 Task: Add Nordic Naturals Complete Omega Junior to the cart.
Action: Mouse moved to (258, 123)
Screenshot: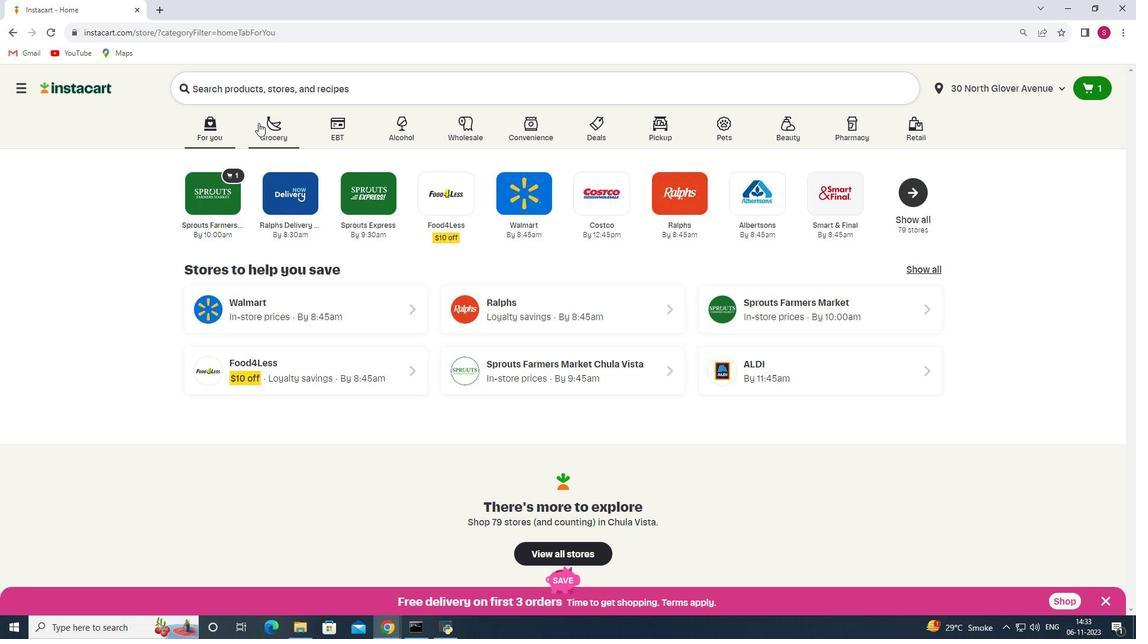 
Action: Mouse pressed left at (258, 123)
Screenshot: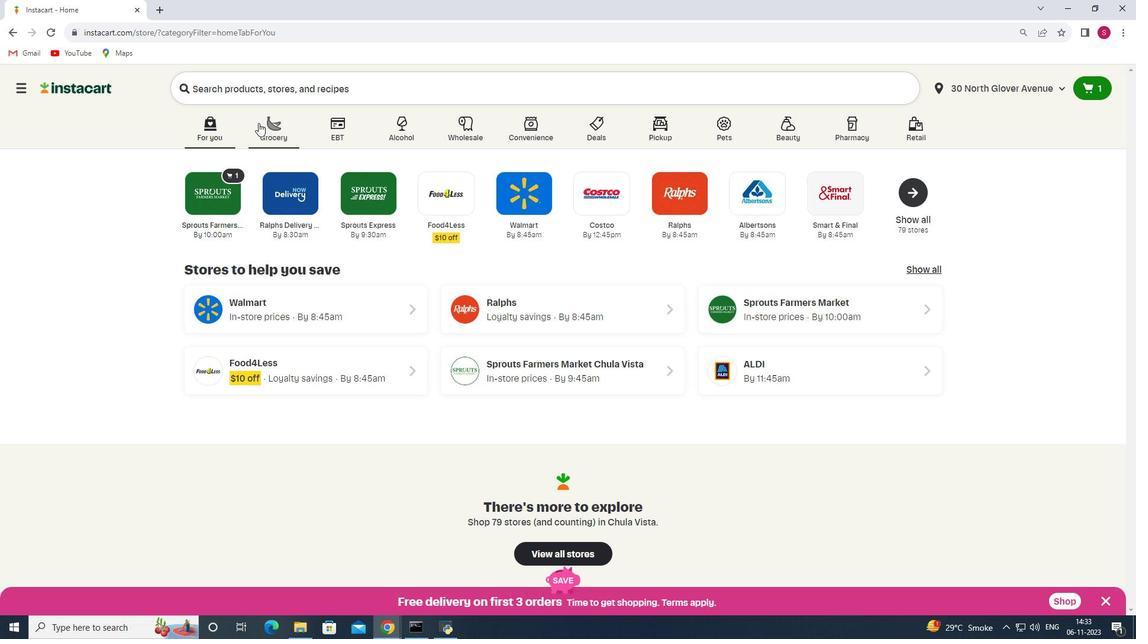 
Action: Mouse moved to (246, 335)
Screenshot: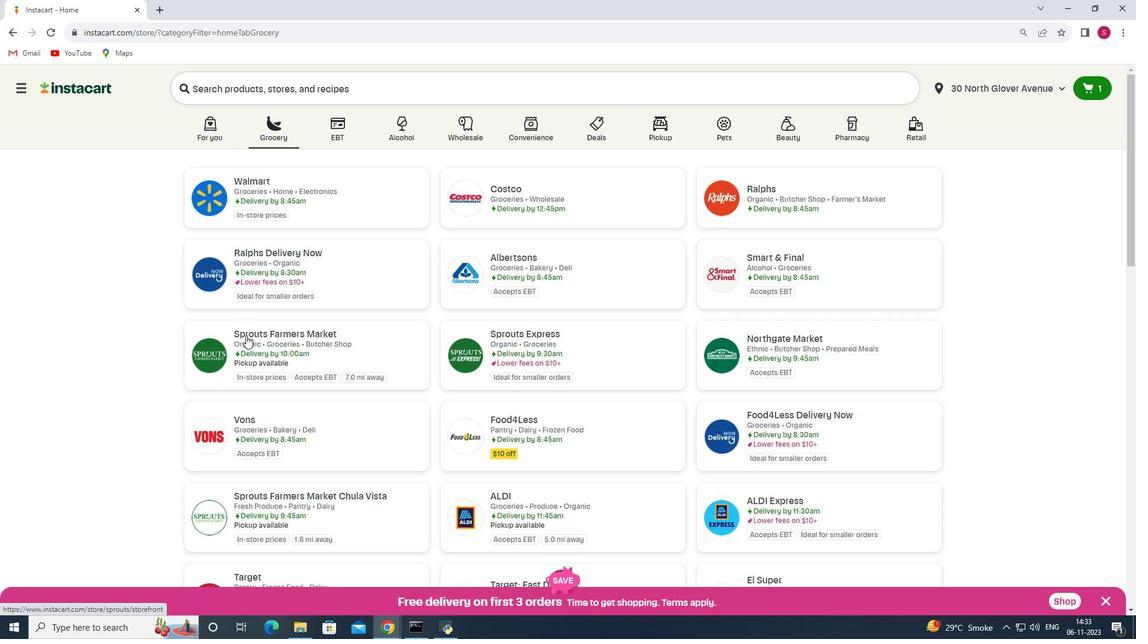 
Action: Mouse pressed left at (246, 335)
Screenshot: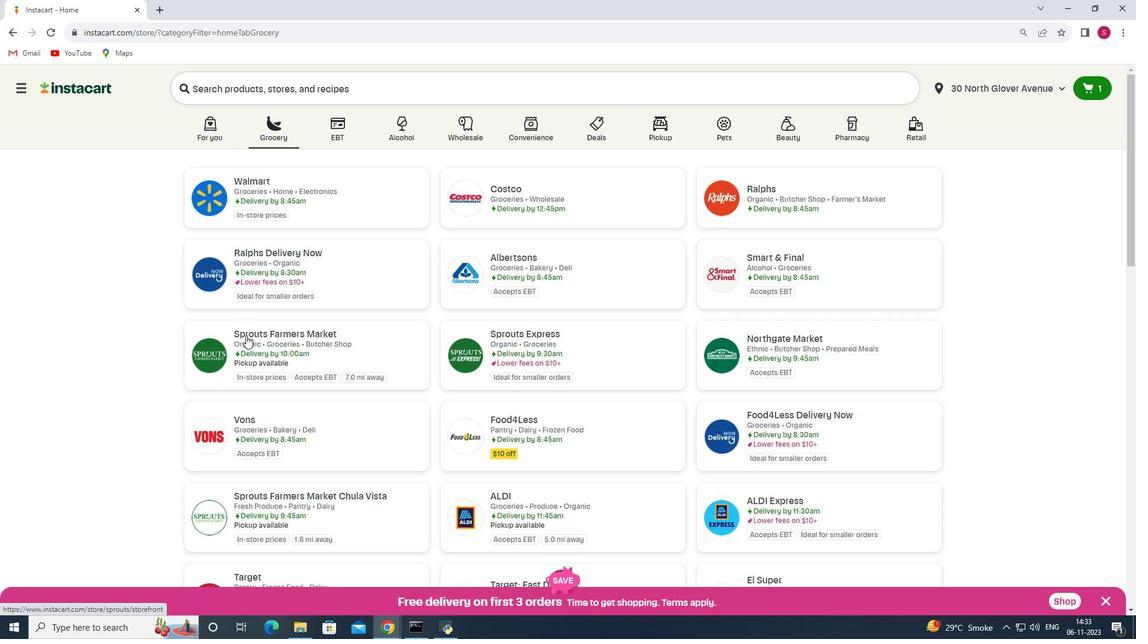 
Action: Mouse moved to (86, 393)
Screenshot: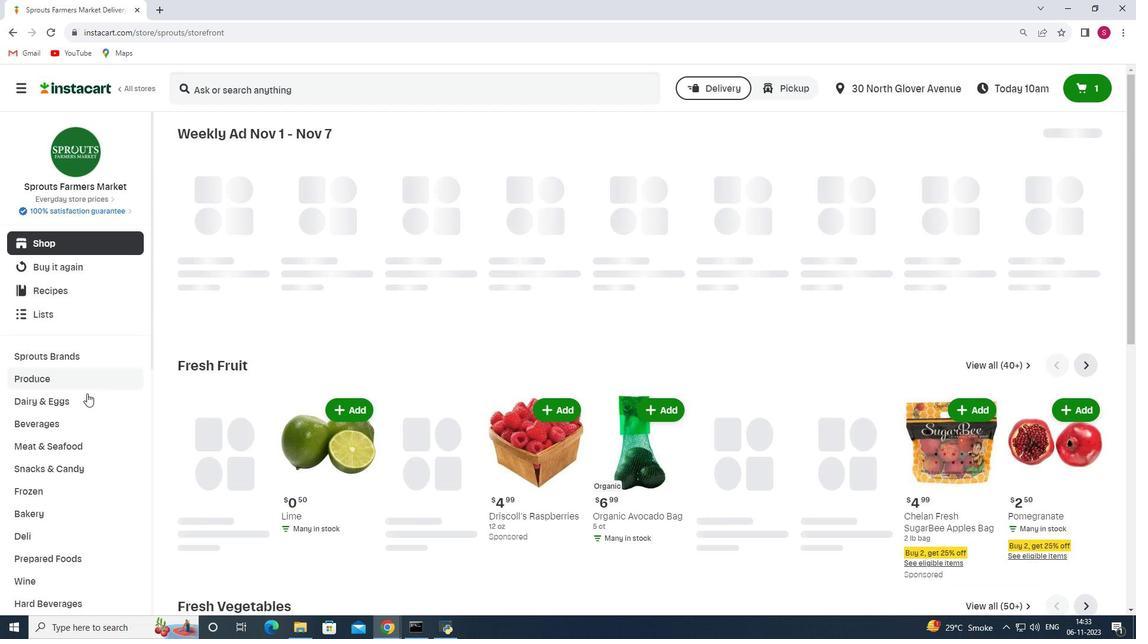 
Action: Mouse scrolled (86, 392) with delta (0, 0)
Screenshot: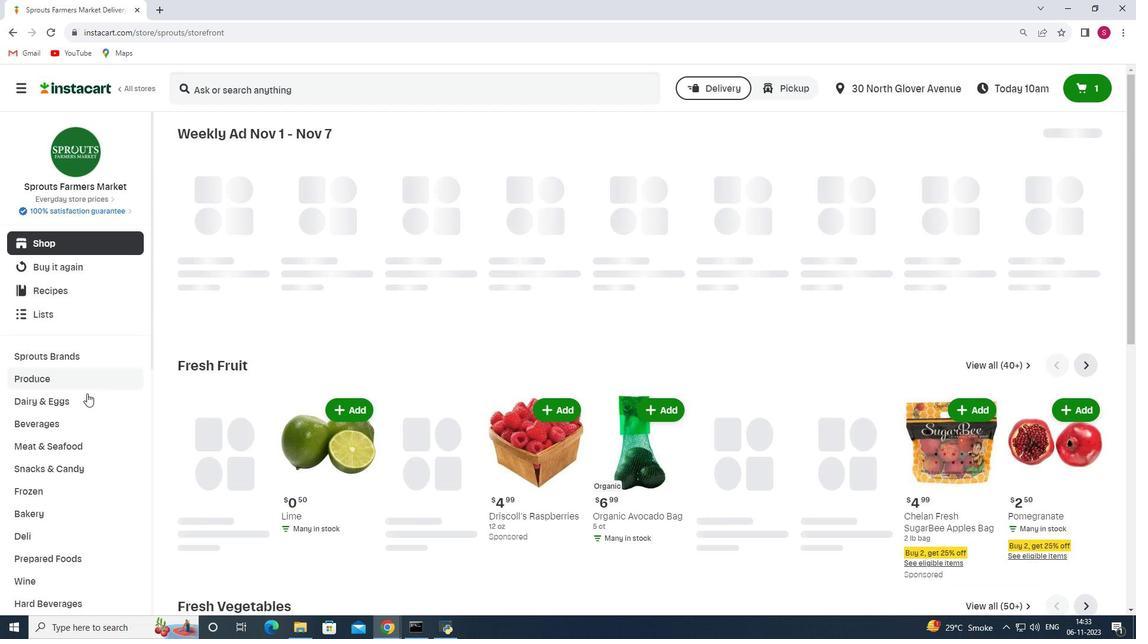 
Action: Mouse scrolled (86, 392) with delta (0, 0)
Screenshot: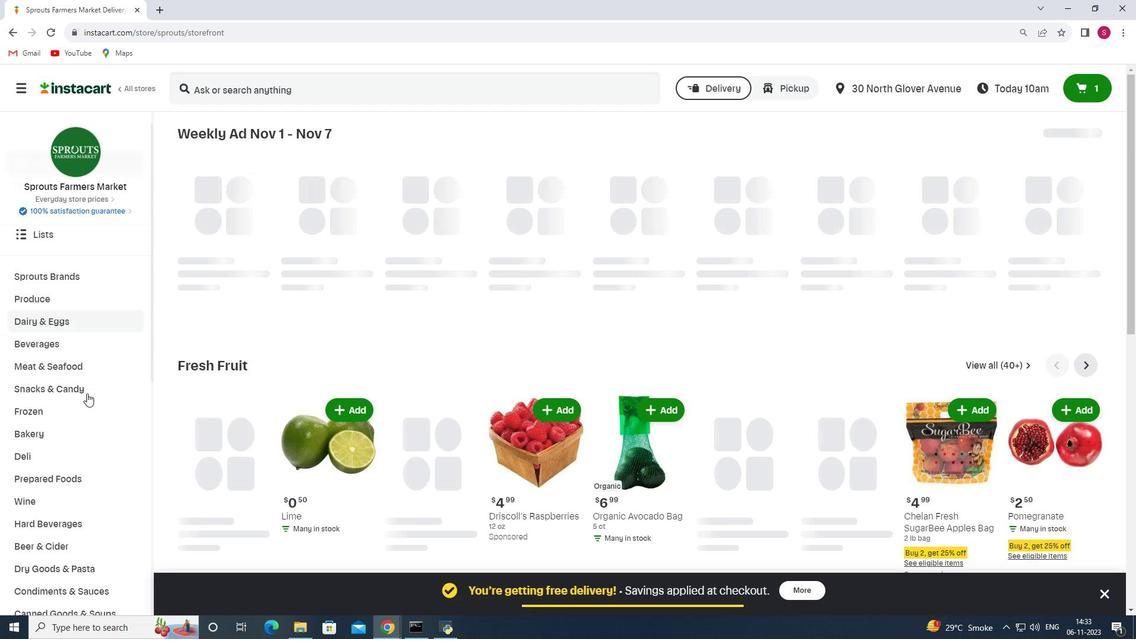 
Action: Mouse scrolled (86, 392) with delta (0, 0)
Screenshot: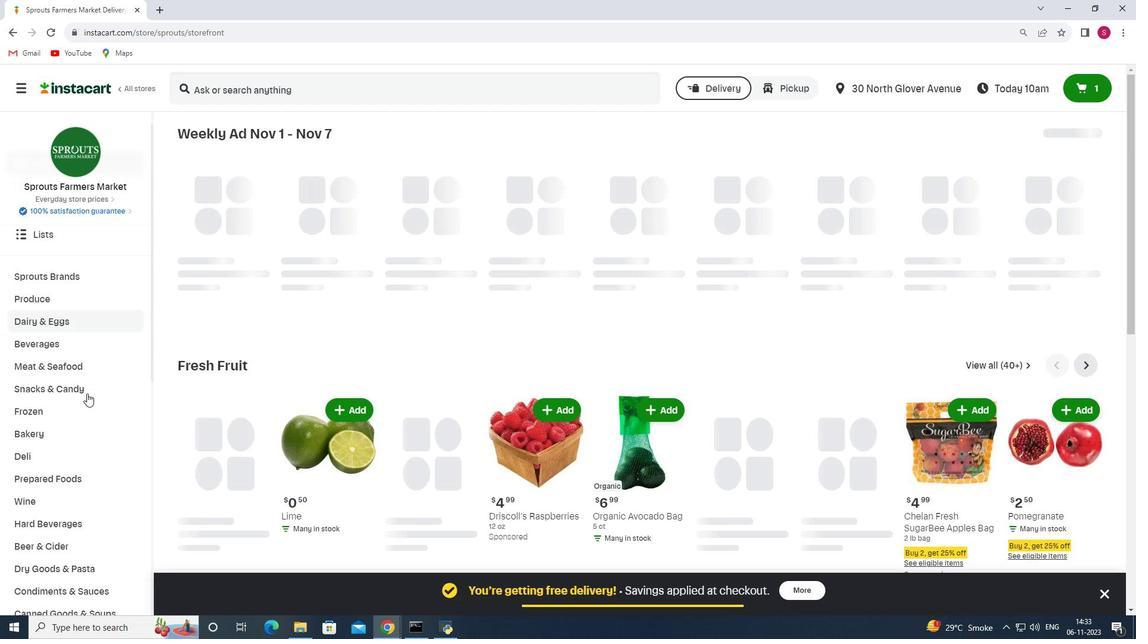 
Action: Mouse scrolled (86, 392) with delta (0, 0)
Screenshot: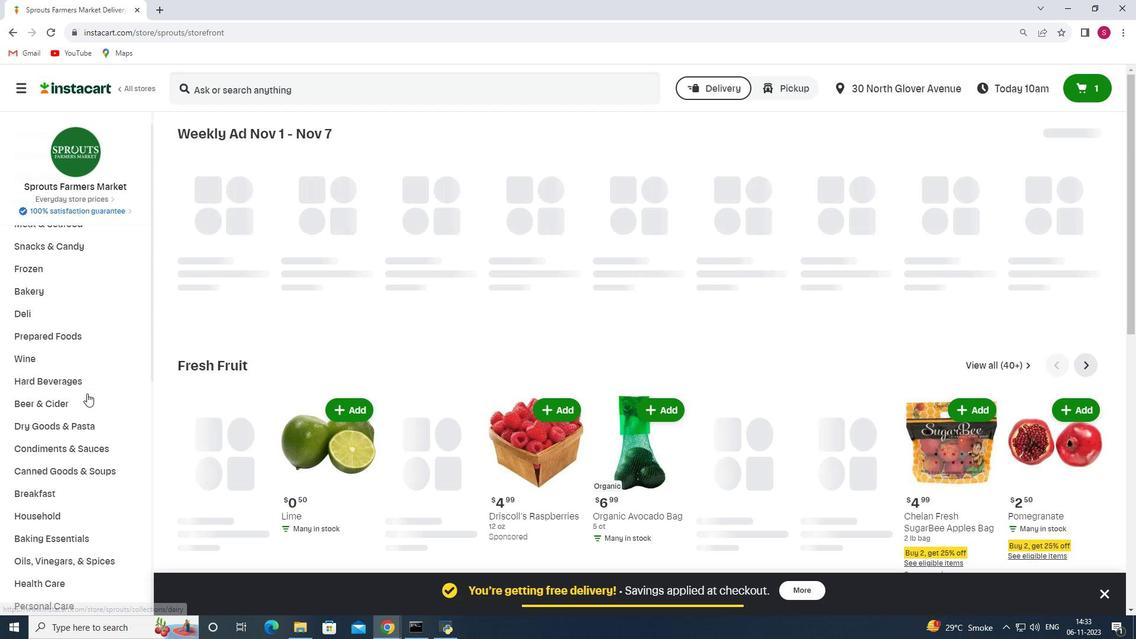 
Action: Mouse scrolled (86, 392) with delta (0, 0)
Screenshot: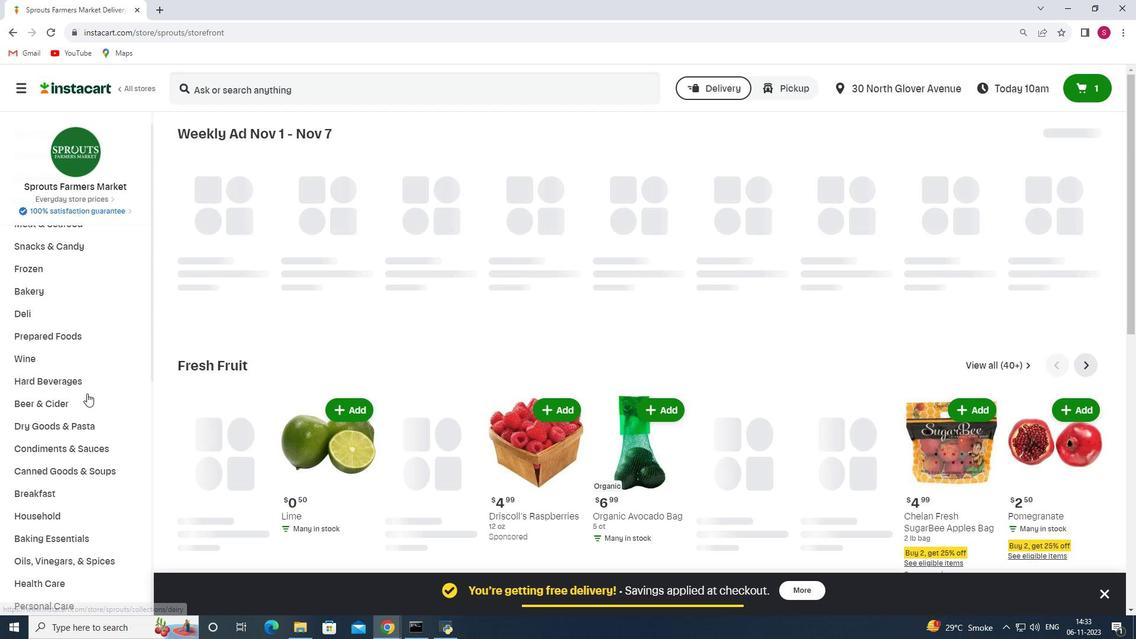 
Action: Mouse moved to (43, 517)
Screenshot: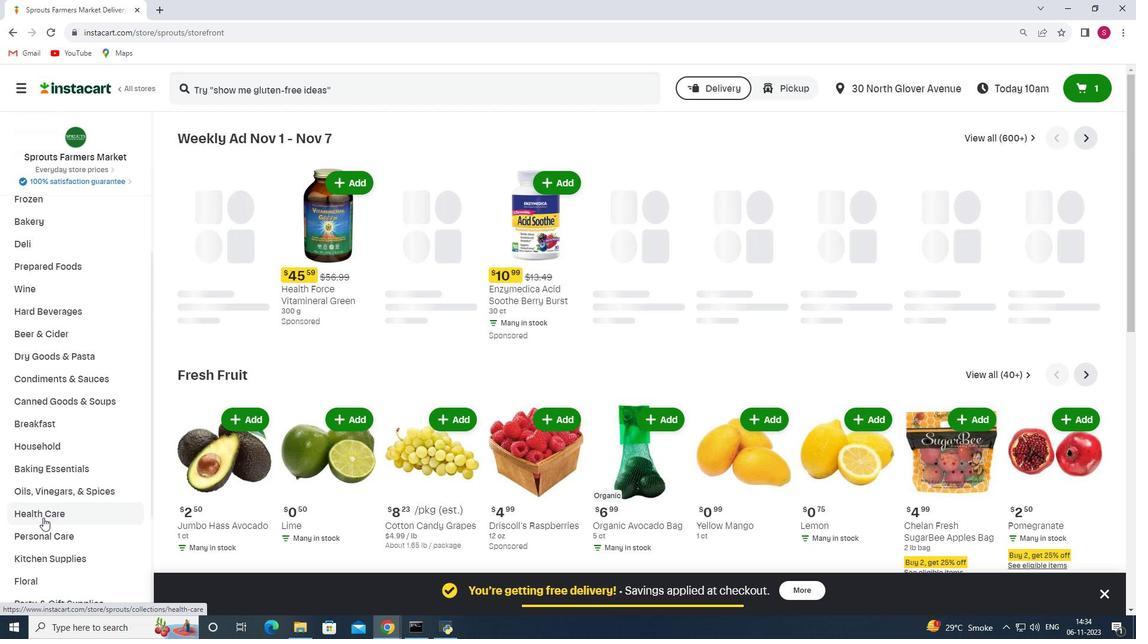 
Action: Mouse pressed left at (43, 517)
Screenshot: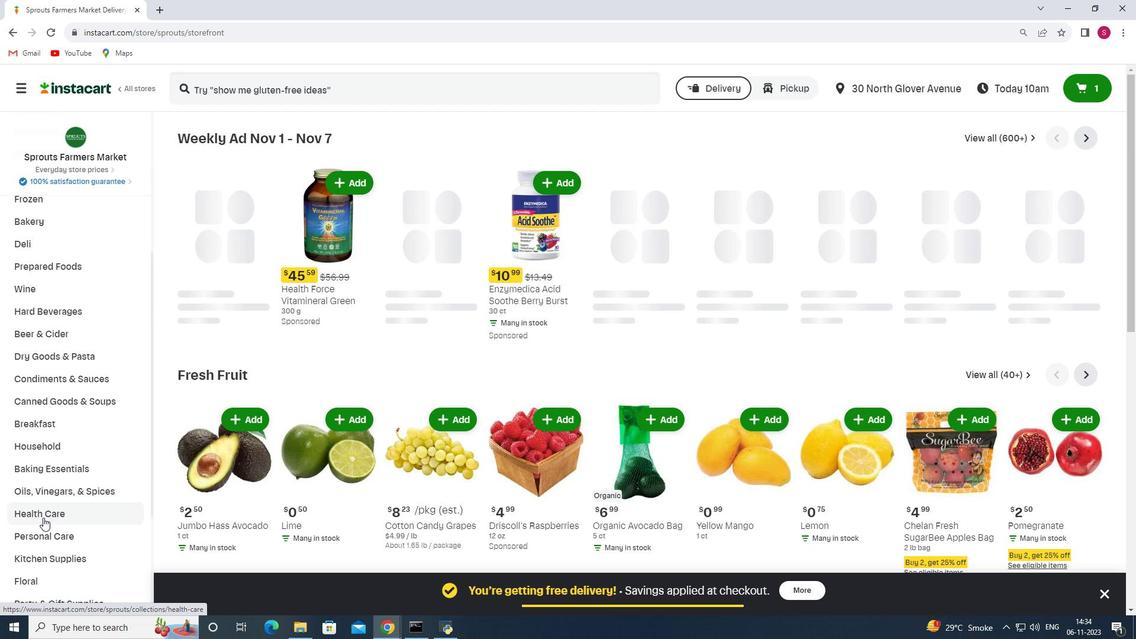
Action: Mouse moved to (408, 162)
Screenshot: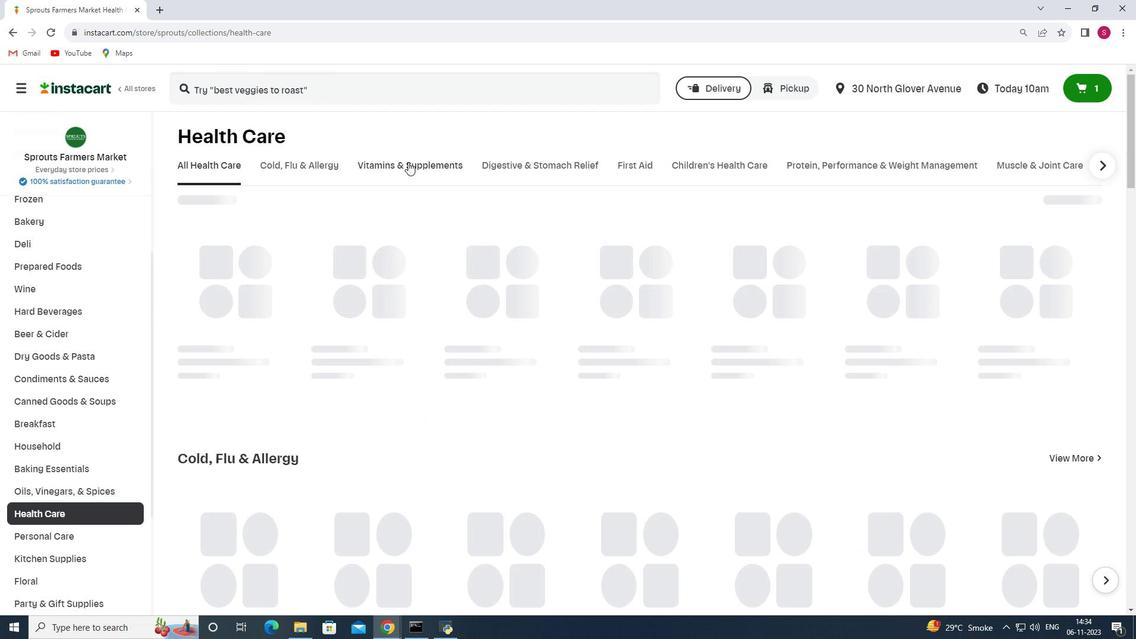 
Action: Mouse pressed left at (408, 162)
Screenshot: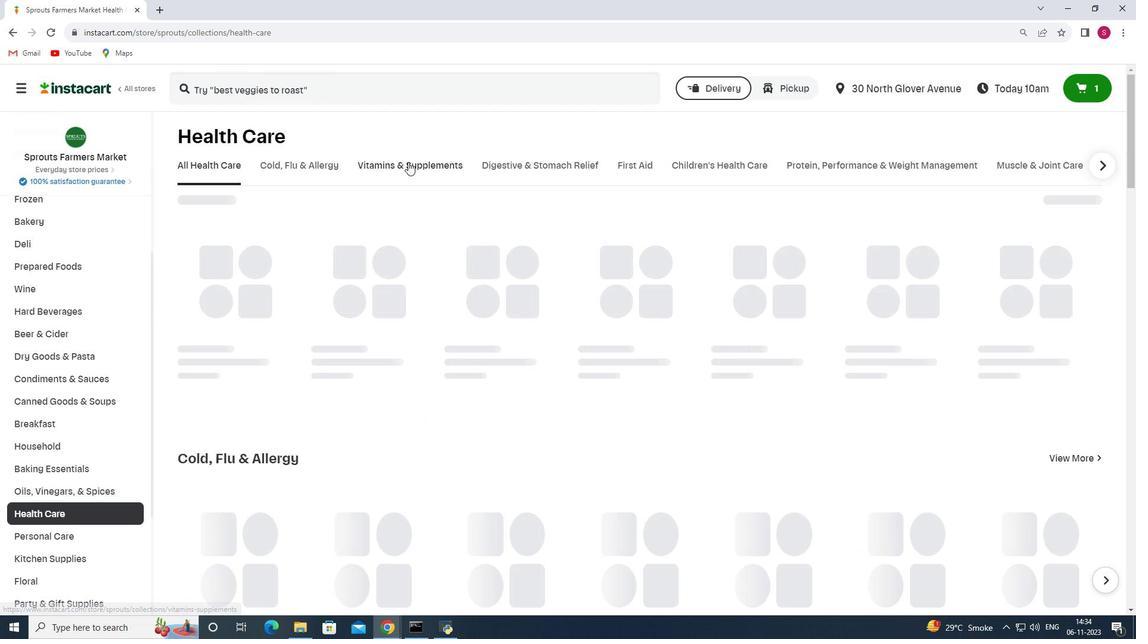 
Action: Mouse moved to (792, 211)
Screenshot: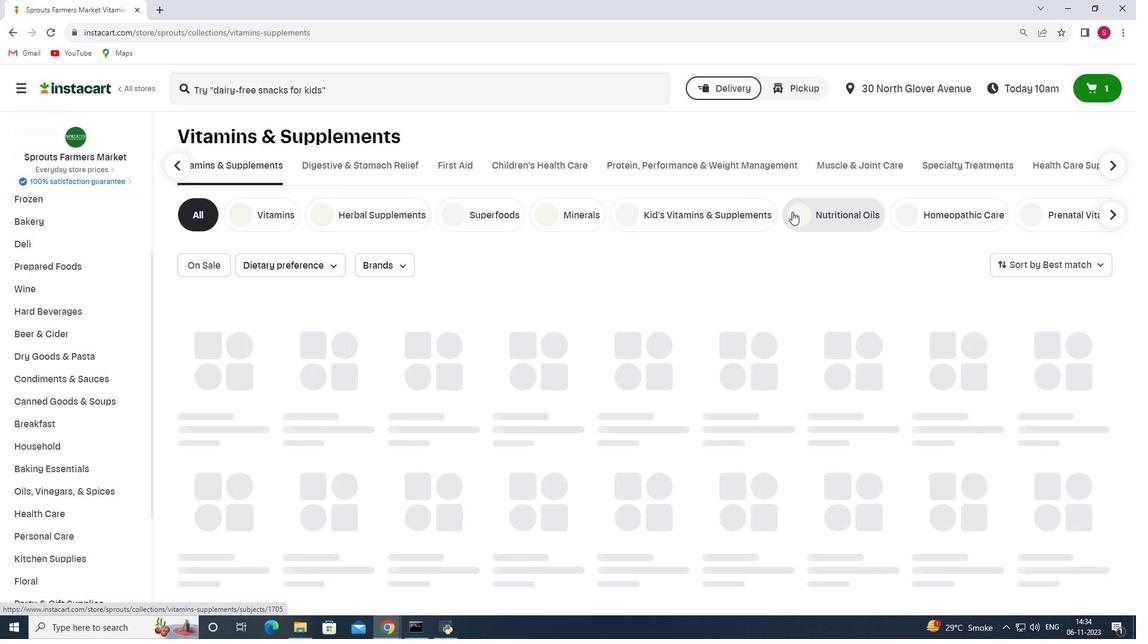 
Action: Mouse pressed left at (792, 211)
Screenshot: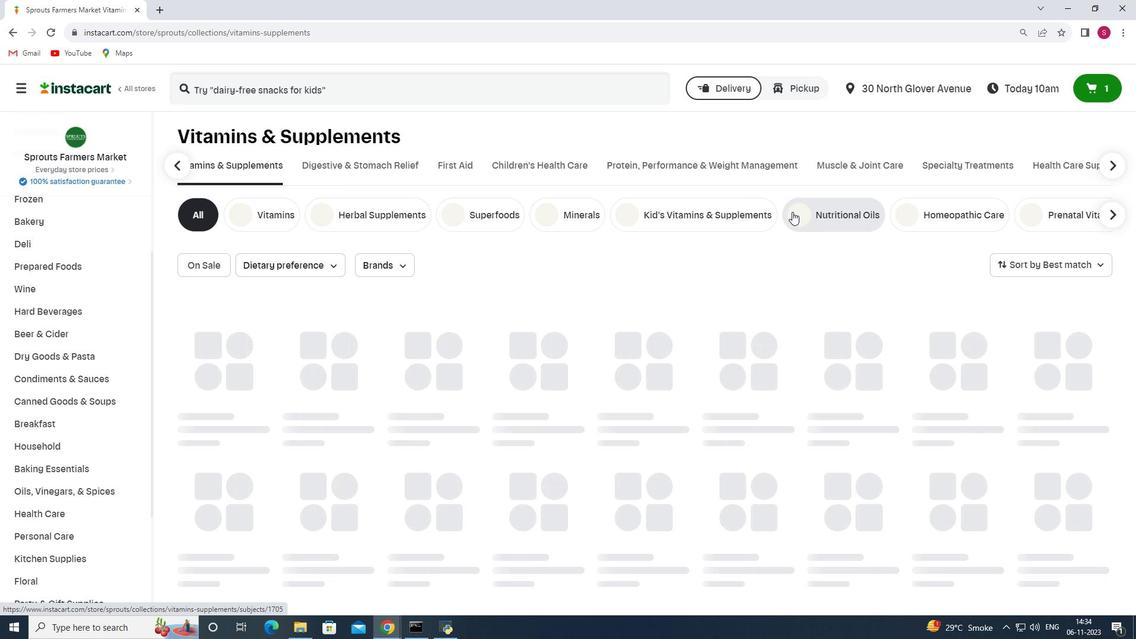 
Action: Mouse moved to (286, 81)
Screenshot: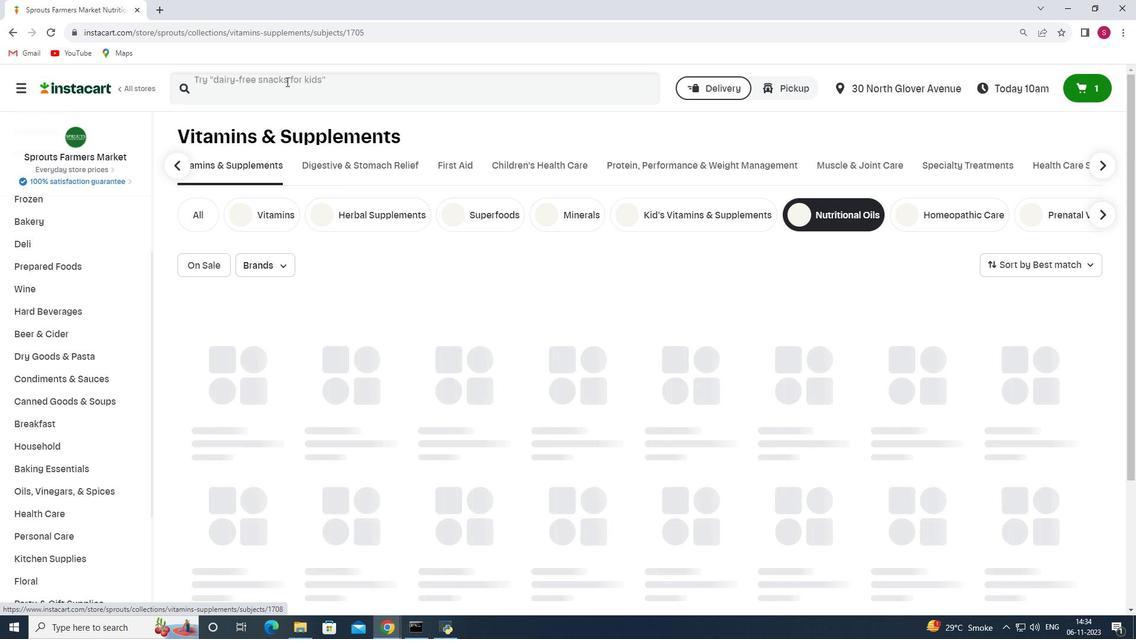 
Action: Mouse pressed left at (286, 81)
Screenshot: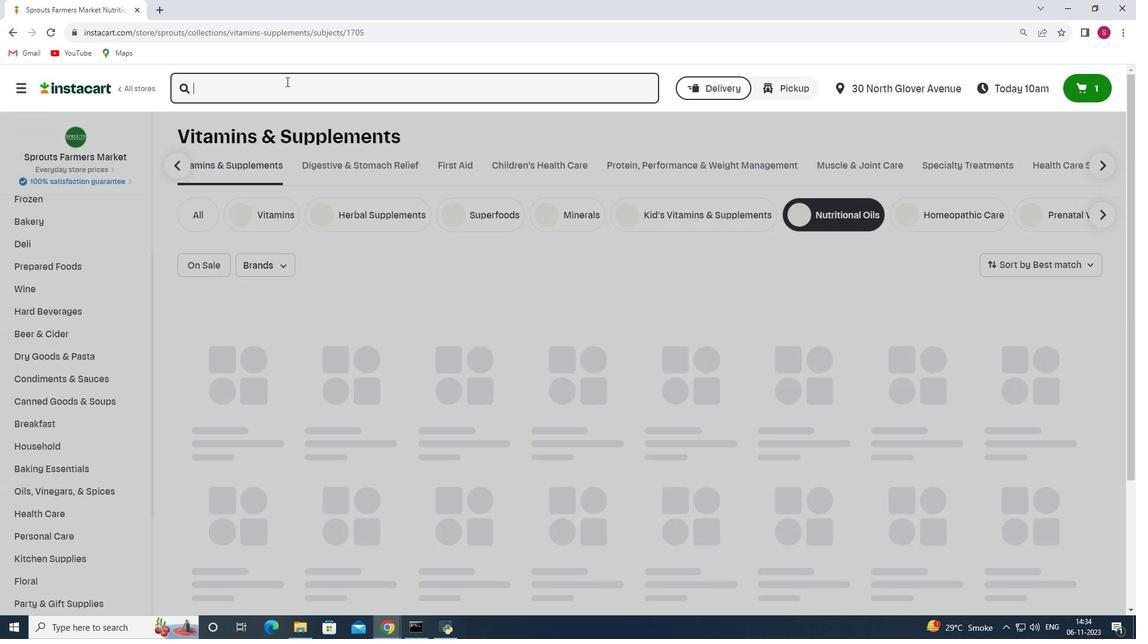 
Action: Key pressed <Key.shift>Nordic<Key.space><Key.shift>Naturals<Key.space><Key.shift>Complete<Key.space><Key.shift>Omega<Key.space><Key.shift>Junior<Key.enter>
Screenshot: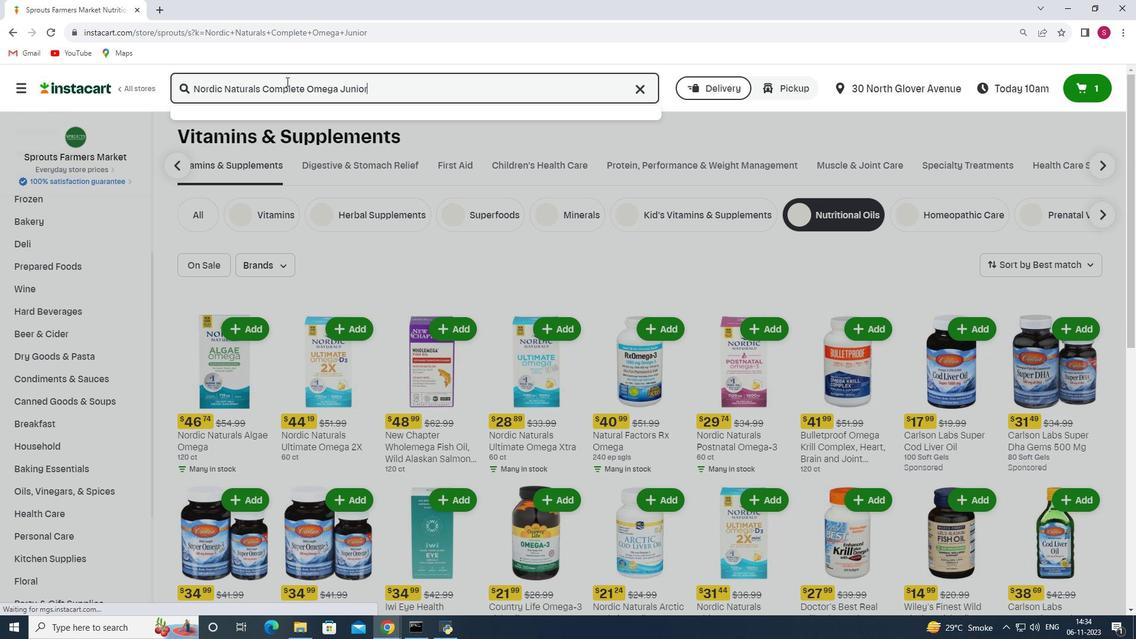 
Action: Mouse moved to (458, 245)
Screenshot: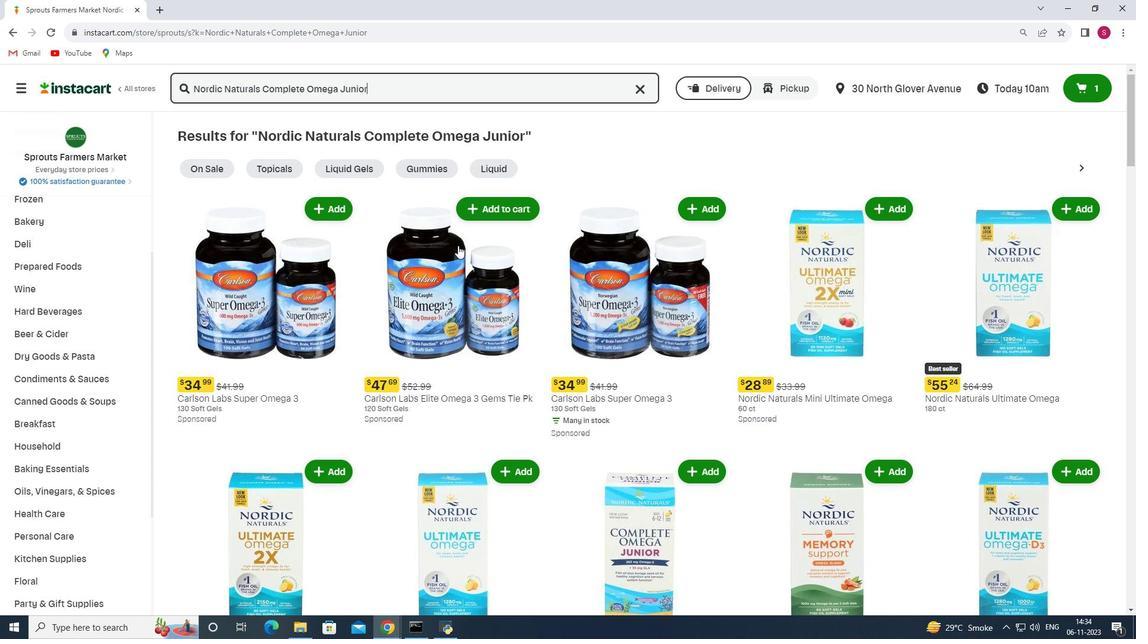 
Action: Mouse scrolled (458, 244) with delta (0, 0)
Screenshot: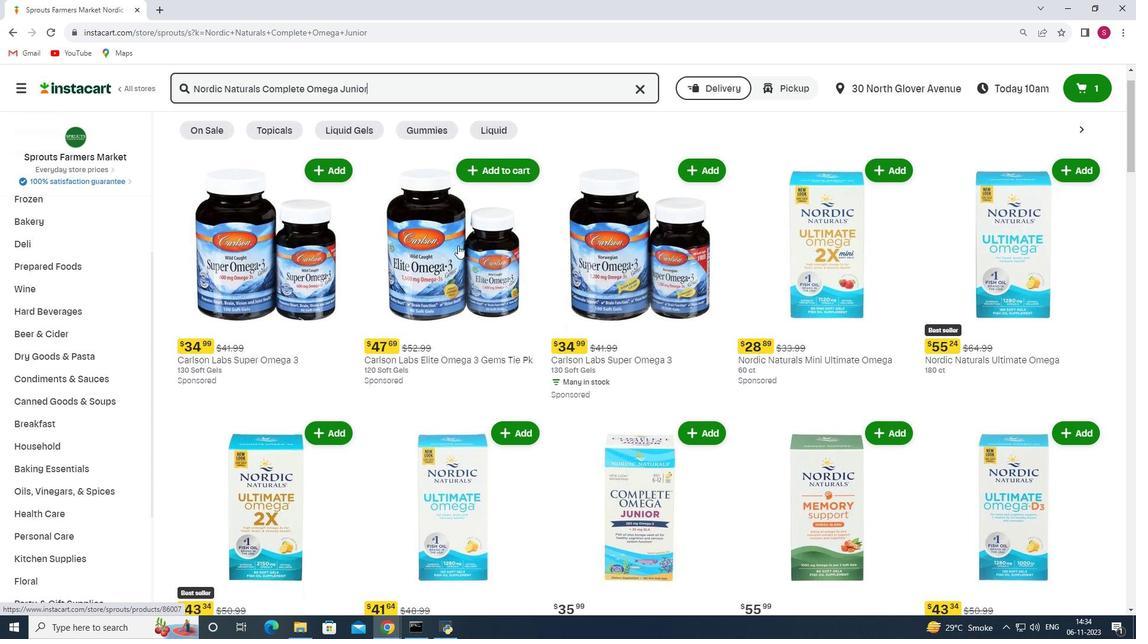 
Action: Mouse moved to (508, 258)
Screenshot: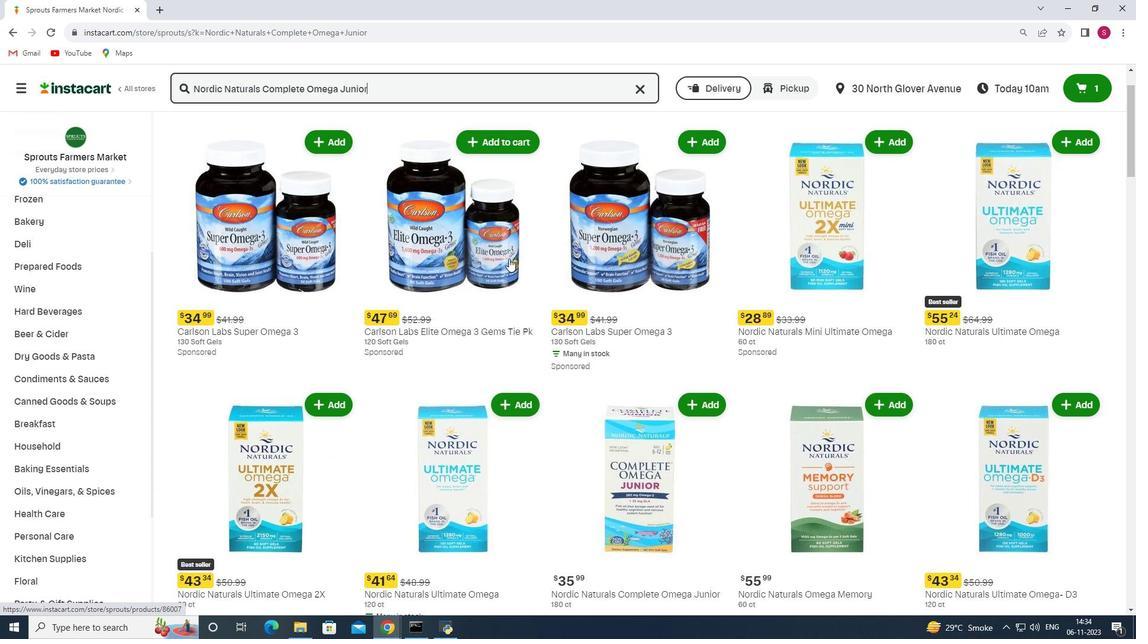 
Action: Mouse scrolled (508, 257) with delta (0, 0)
Screenshot: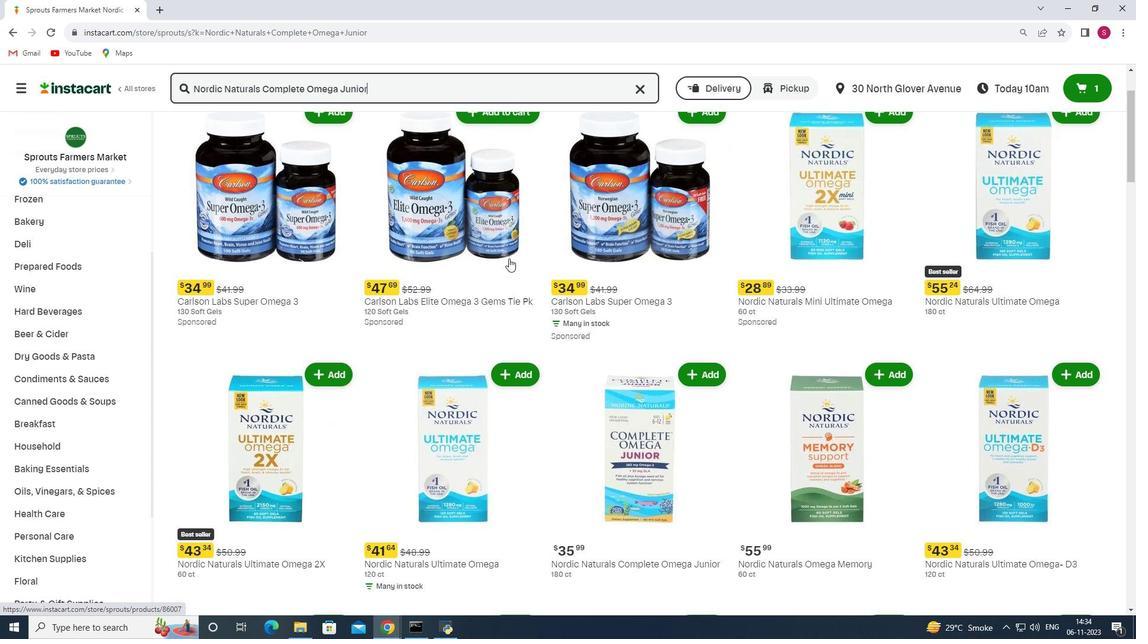 
Action: Mouse scrolled (508, 257) with delta (0, 0)
Screenshot: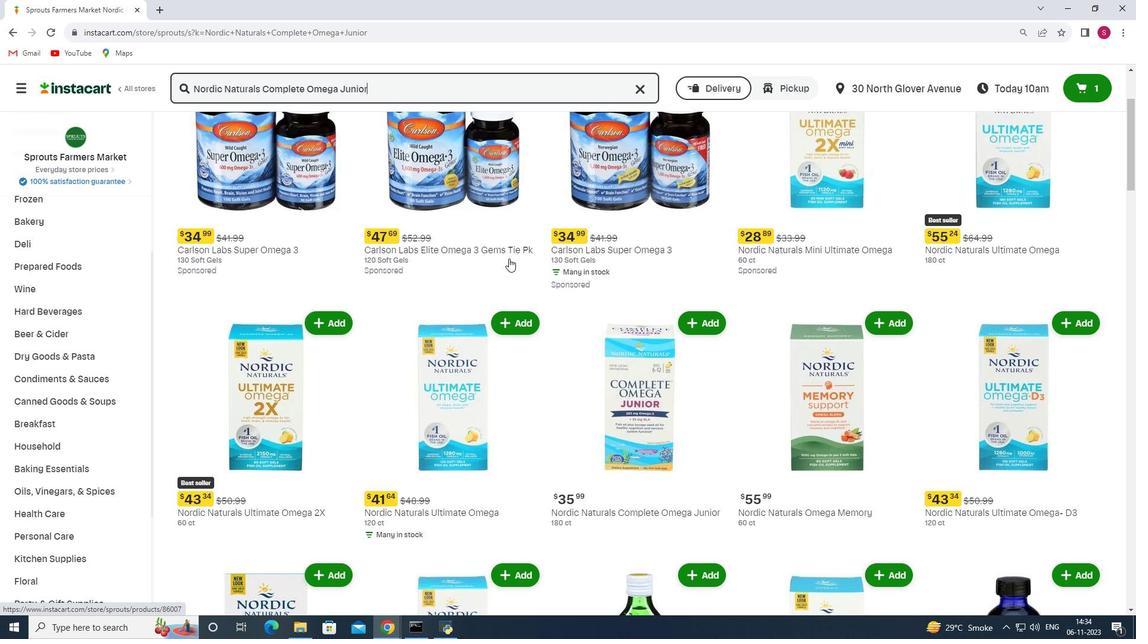 
Action: Mouse scrolled (508, 257) with delta (0, 0)
Screenshot: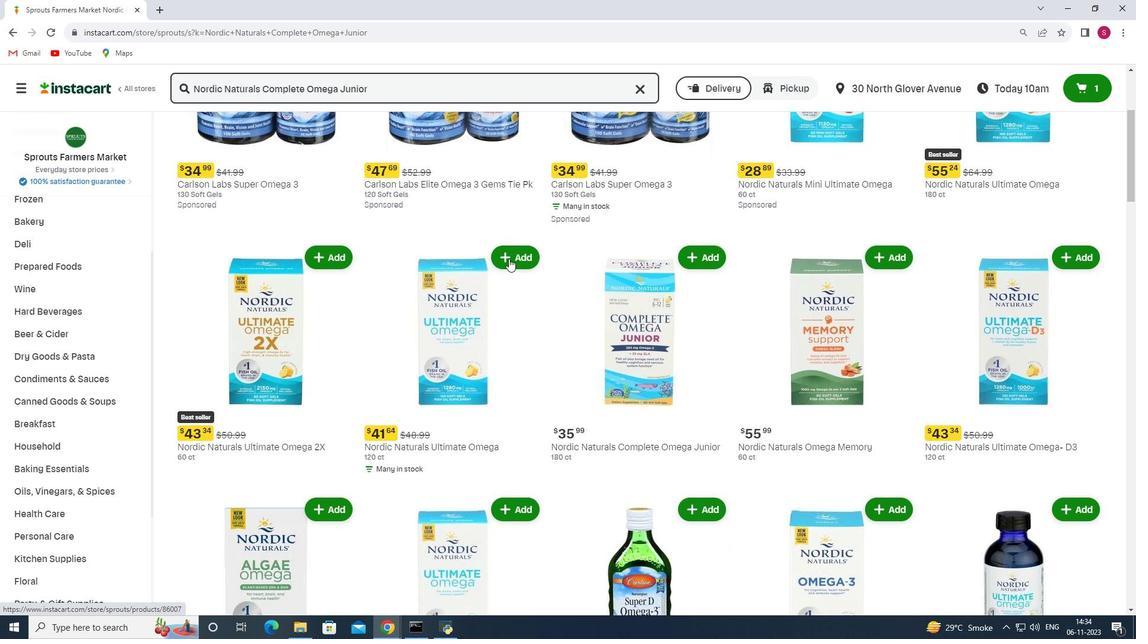 
Action: Mouse moved to (687, 236)
Screenshot: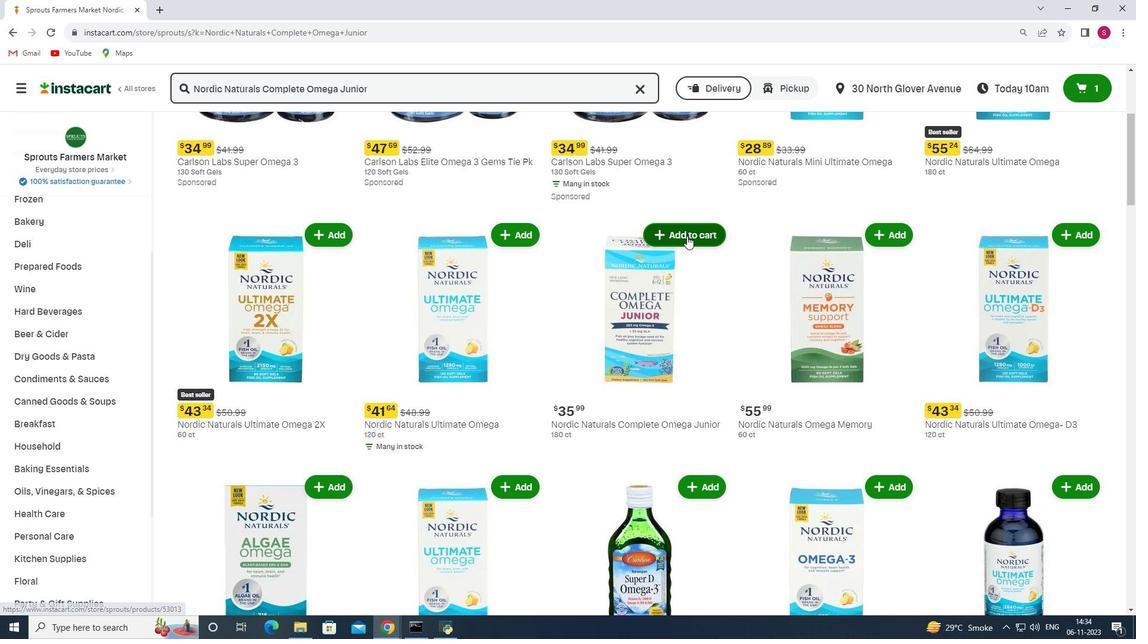
Action: Mouse pressed left at (687, 236)
Screenshot: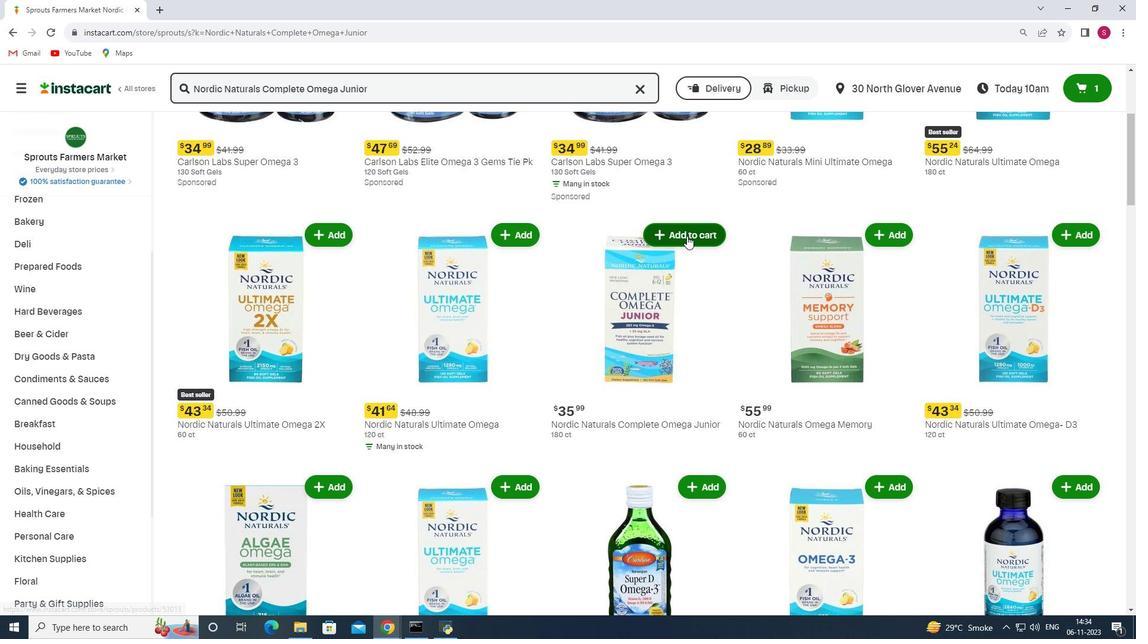 
